 Task: Open Card Card0000000150 in Board Board0000000038 in Workspace WS0000000013 in Trello. Add Member Email0000000050 to Card Card0000000150 in Board Board0000000038 in Workspace WS0000000013 in Trello. Add Blue Label titled Label0000000150 to Card Card0000000150 in Board Board0000000038 in Workspace WS0000000013 in Trello. Add Checklist CL0000000150 to Card Card0000000150 in Board Board0000000038 in Workspace WS0000000013 in Trello. Add Dates with Start Date as Sep 01 2023 and Due Date as Sep 30 2023 to Card Card0000000150 in Board Board0000000038 in Workspace WS0000000013 in Trello
Action: Mouse moved to (302, 319)
Screenshot: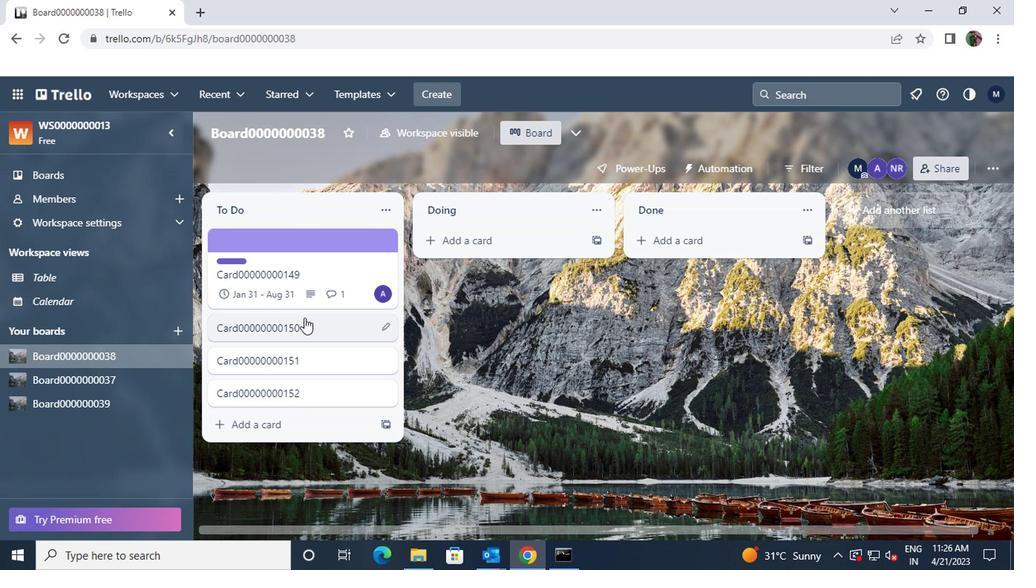 
Action: Mouse pressed left at (302, 319)
Screenshot: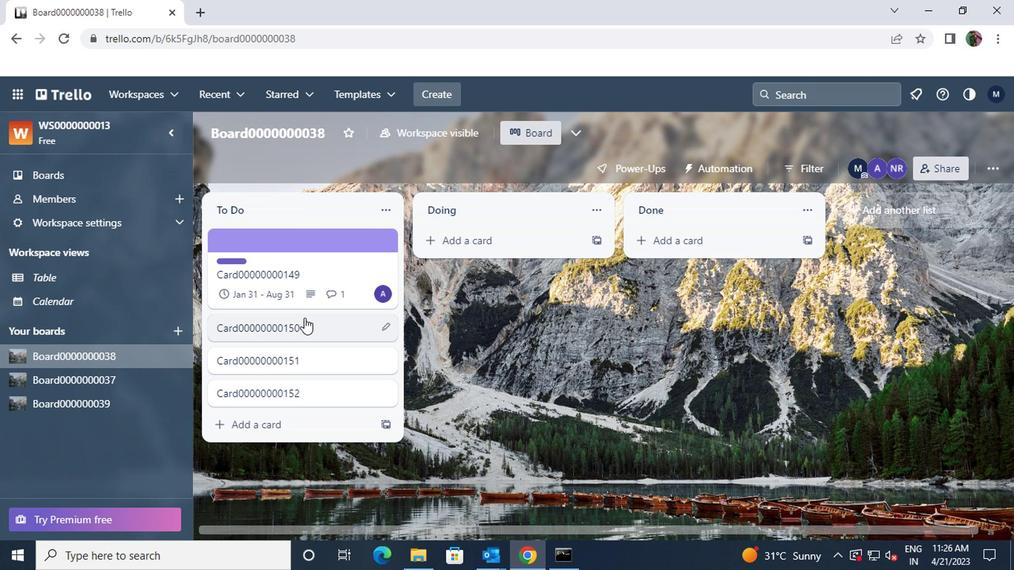
Action: Mouse moved to (656, 210)
Screenshot: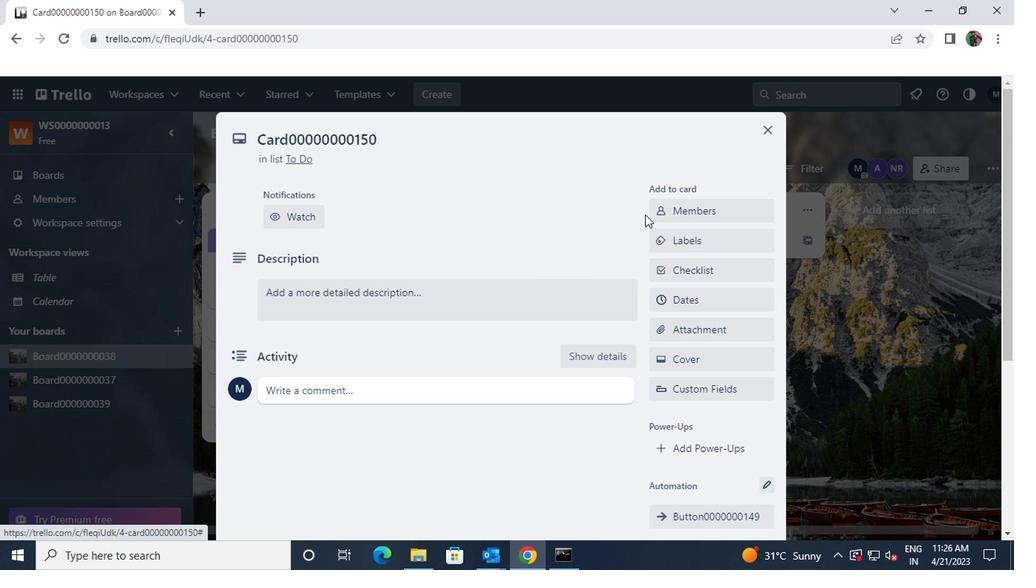 
Action: Mouse pressed left at (656, 210)
Screenshot: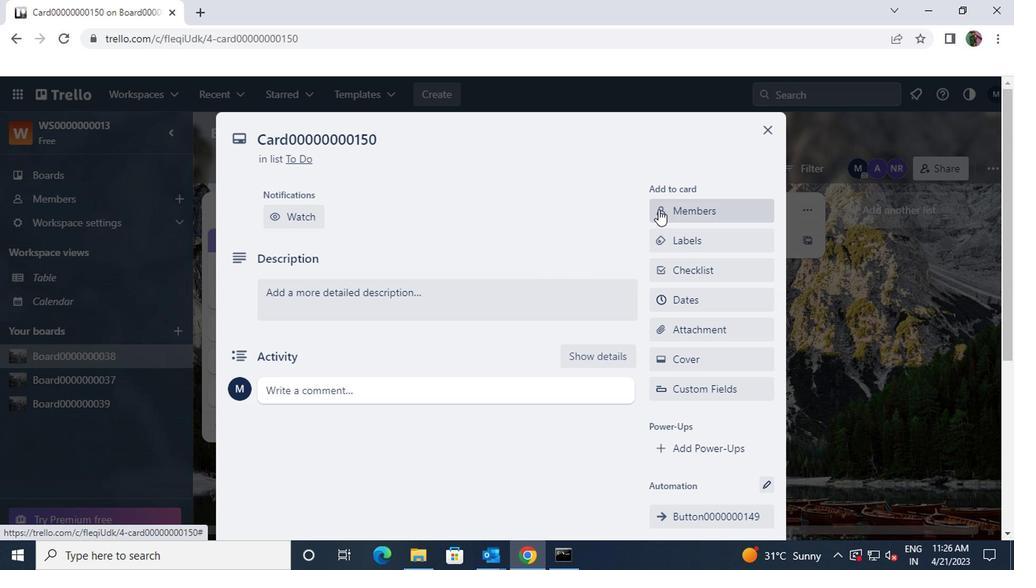 
Action: Key pressed nikrathi889<Key.shift>@GMAIL.COM
Screenshot: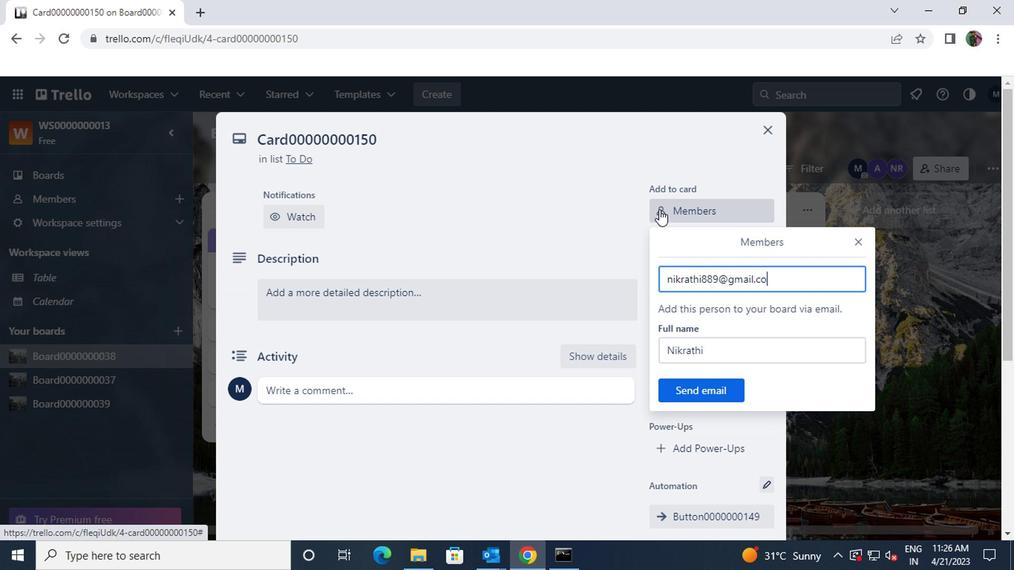 
Action: Mouse moved to (702, 391)
Screenshot: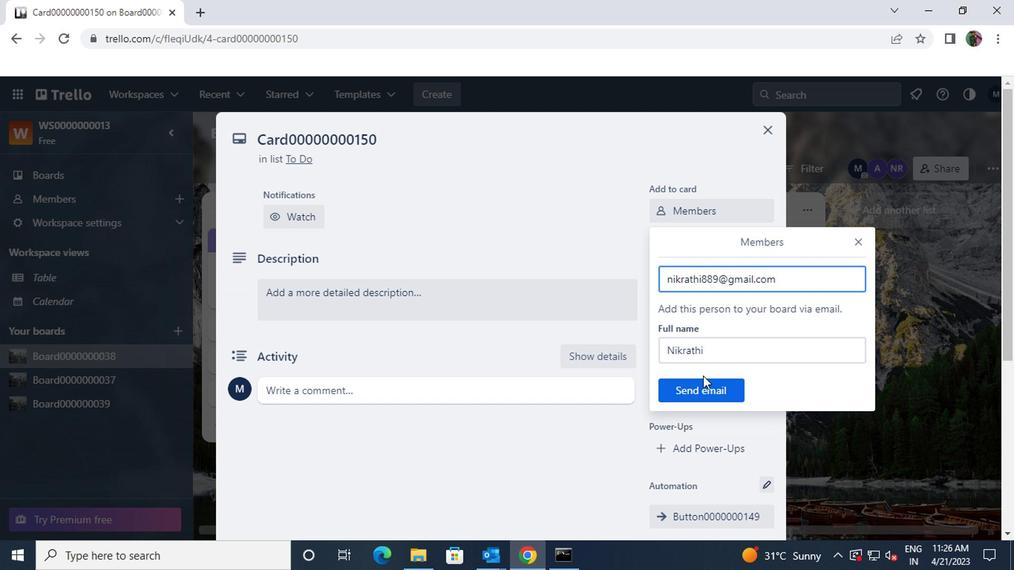 
Action: Mouse pressed left at (702, 391)
Screenshot: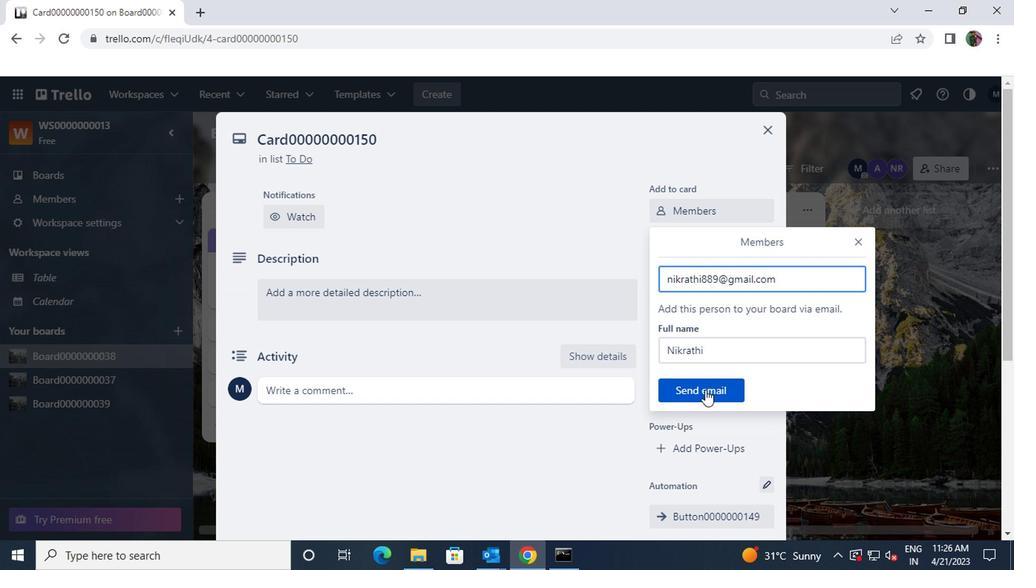 
Action: Mouse moved to (705, 241)
Screenshot: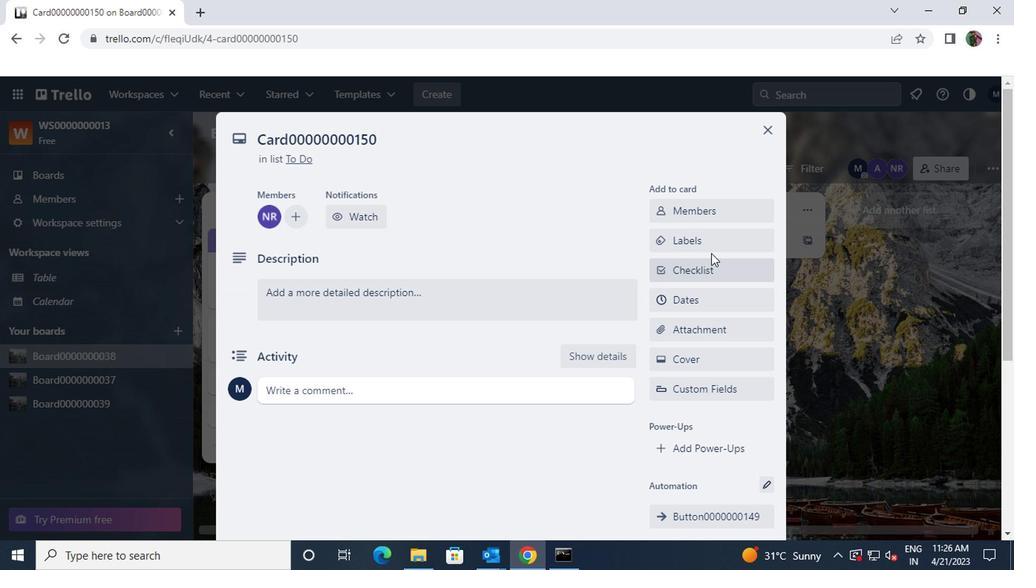 
Action: Mouse pressed left at (705, 241)
Screenshot: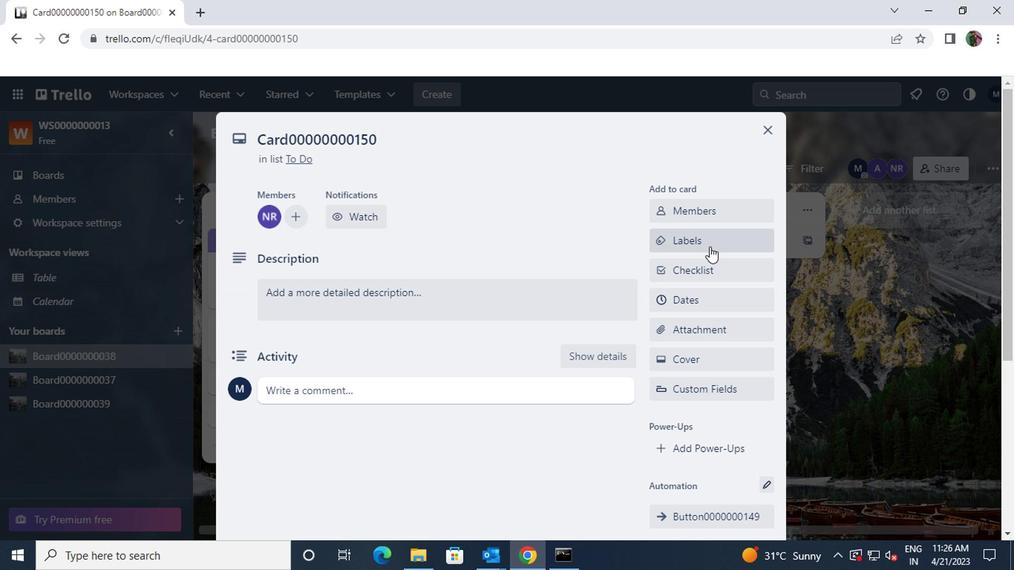
Action: Mouse moved to (735, 419)
Screenshot: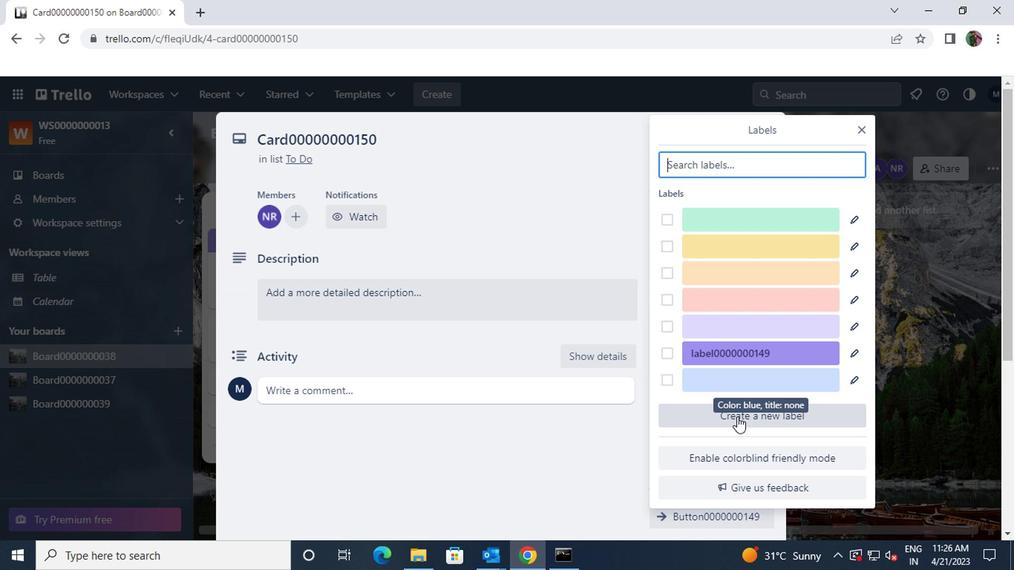 
Action: Mouse pressed left at (735, 419)
Screenshot: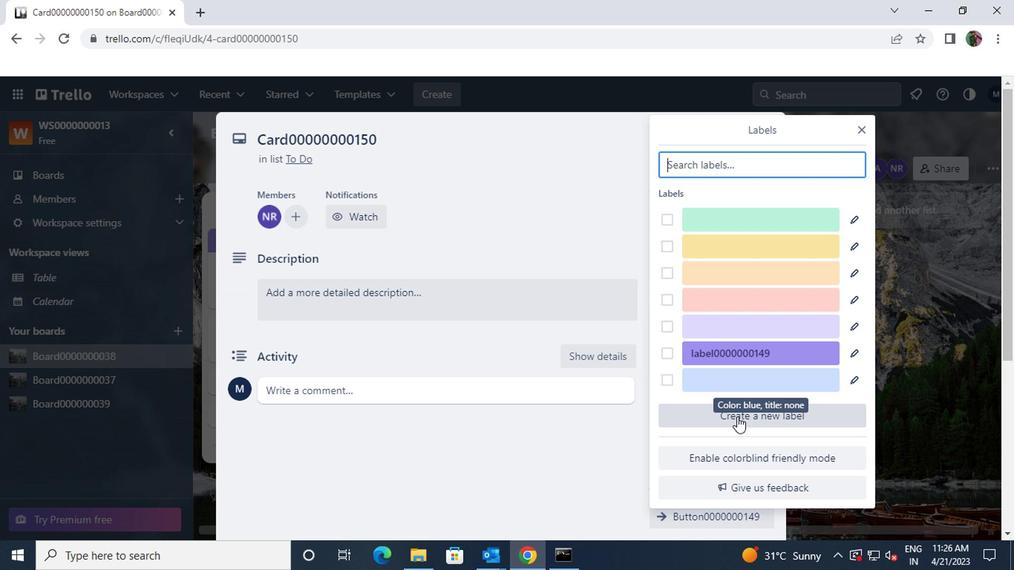 
Action: Mouse moved to (717, 270)
Screenshot: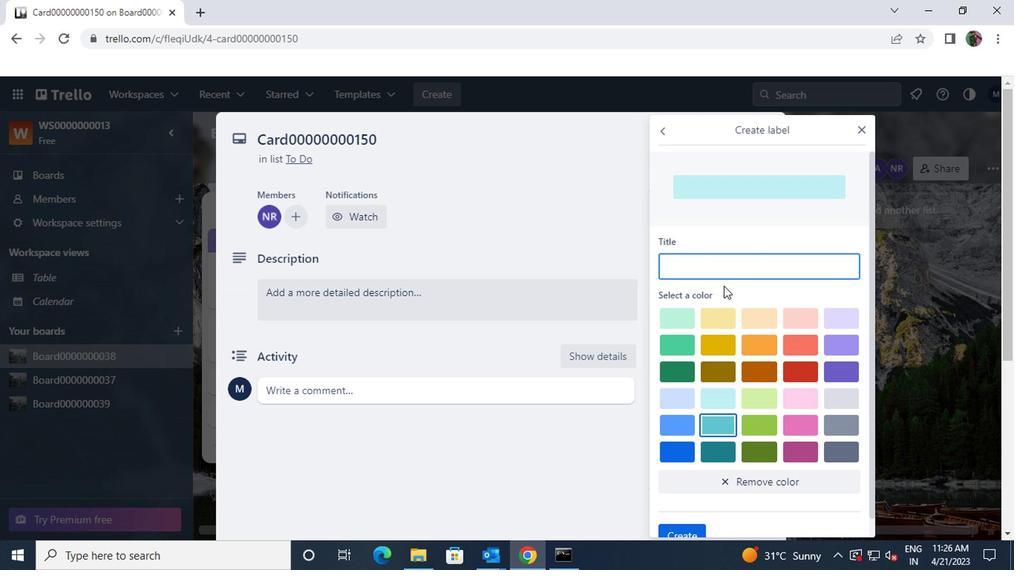 
Action: Mouse pressed left at (717, 270)
Screenshot: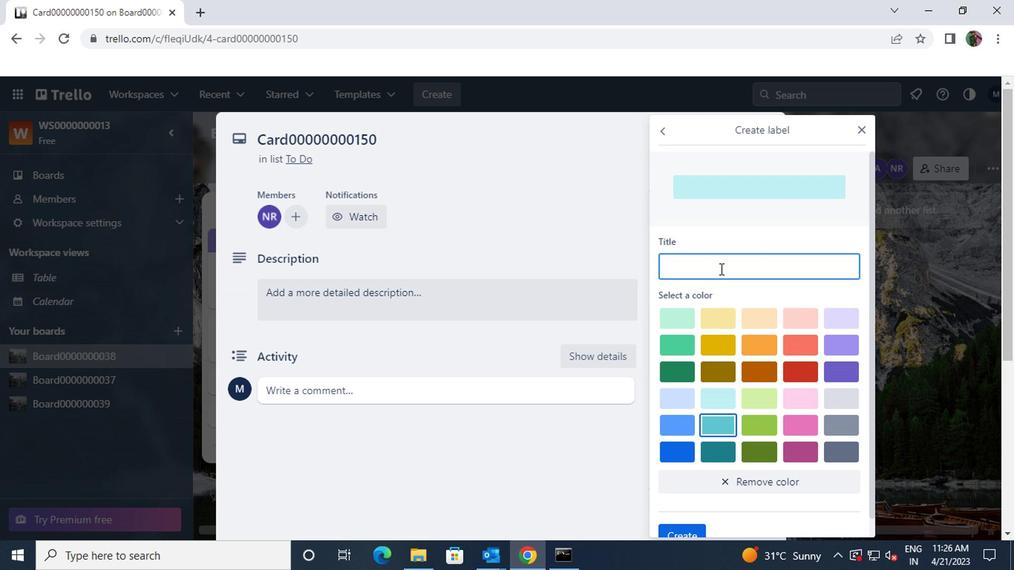 
Action: Key pressed <Key.shift>LABEL0000000150
Screenshot: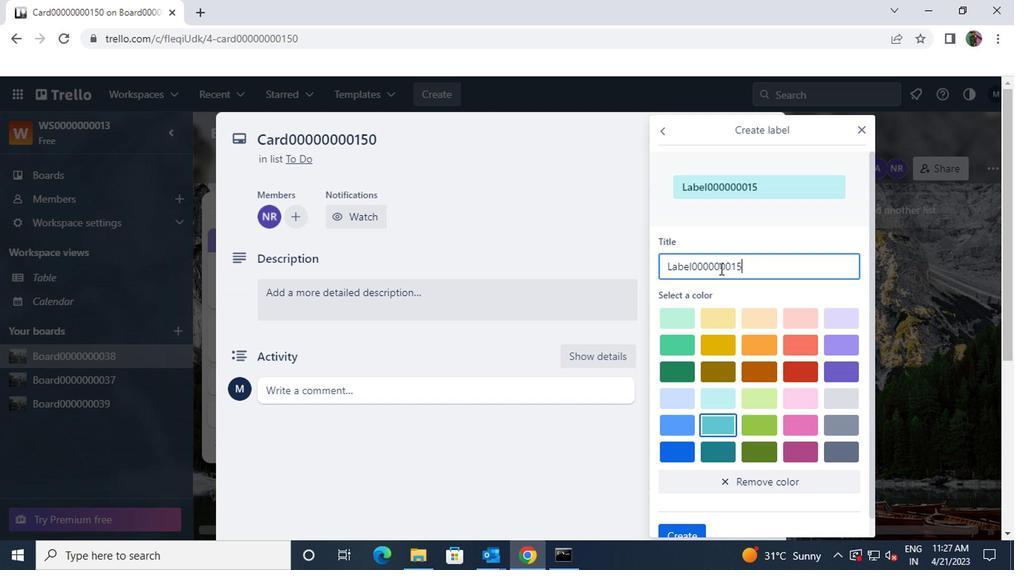 
Action: Mouse moved to (677, 449)
Screenshot: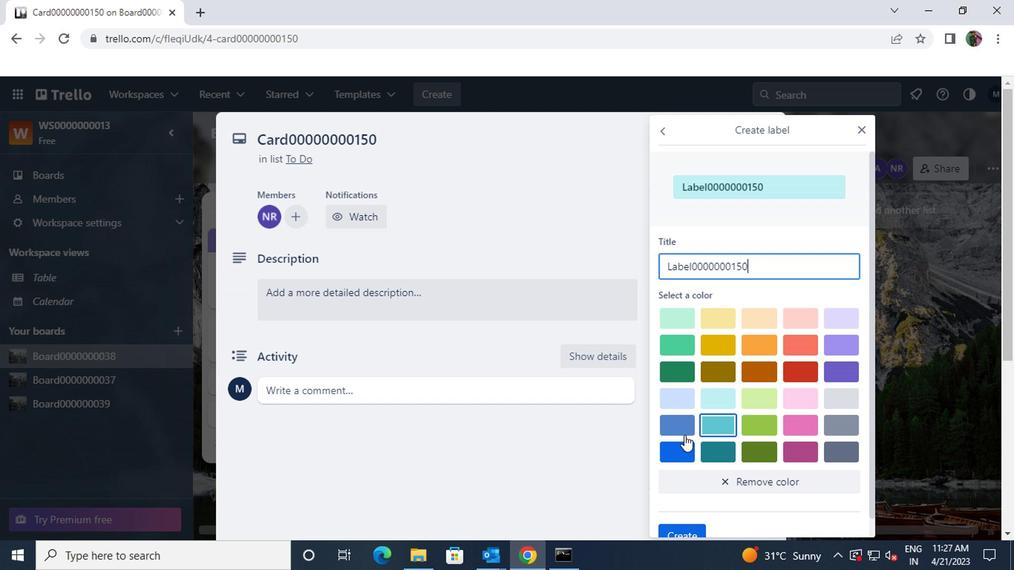 
Action: Mouse pressed left at (677, 449)
Screenshot: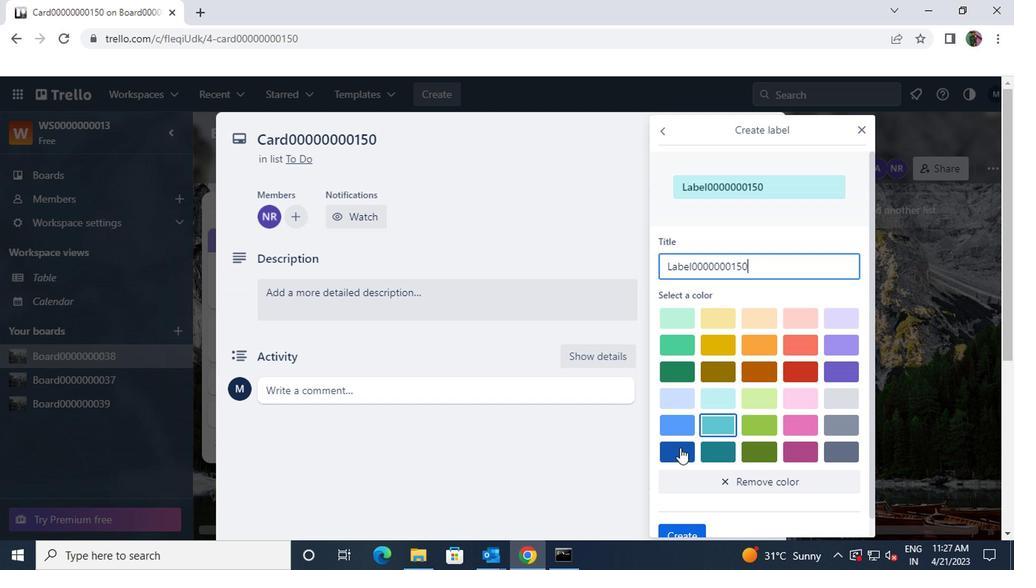 
Action: Mouse scrolled (677, 449) with delta (0, 0)
Screenshot: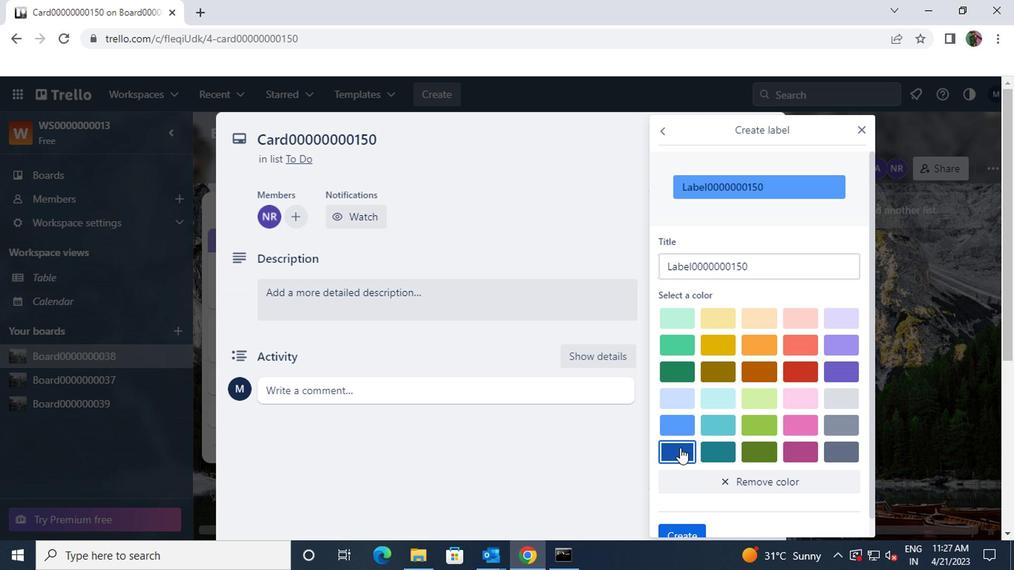 
Action: Mouse scrolled (677, 449) with delta (0, 0)
Screenshot: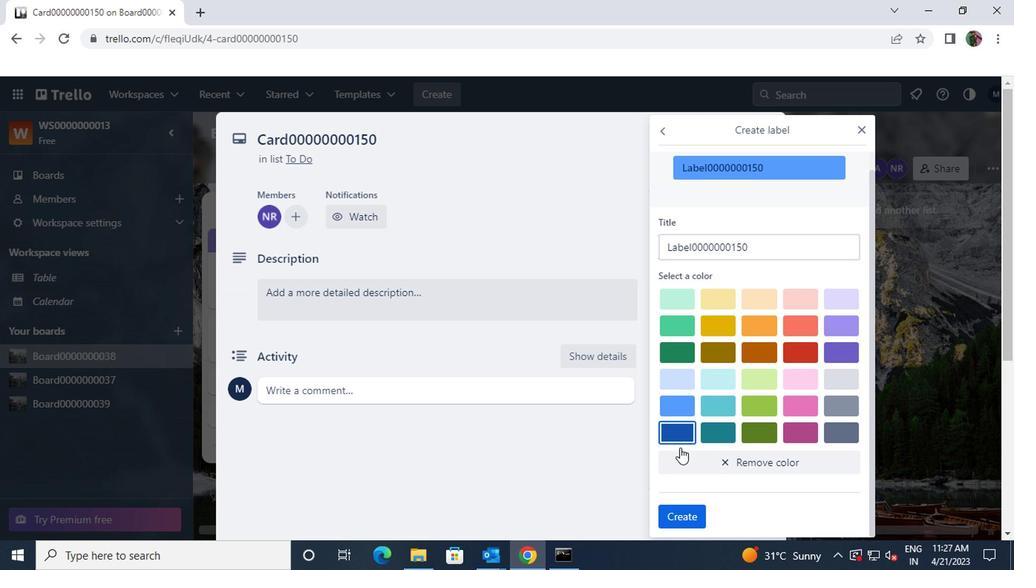 
Action: Mouse moved to (690, 517)
Screenshot: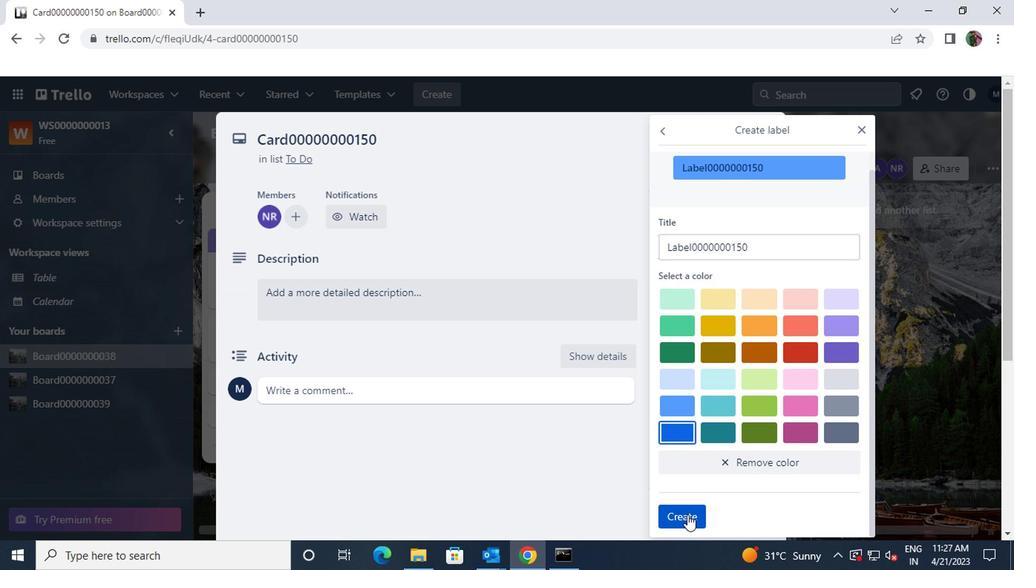 
Action: Mouse pressed left at (690, 517)
Screenshot: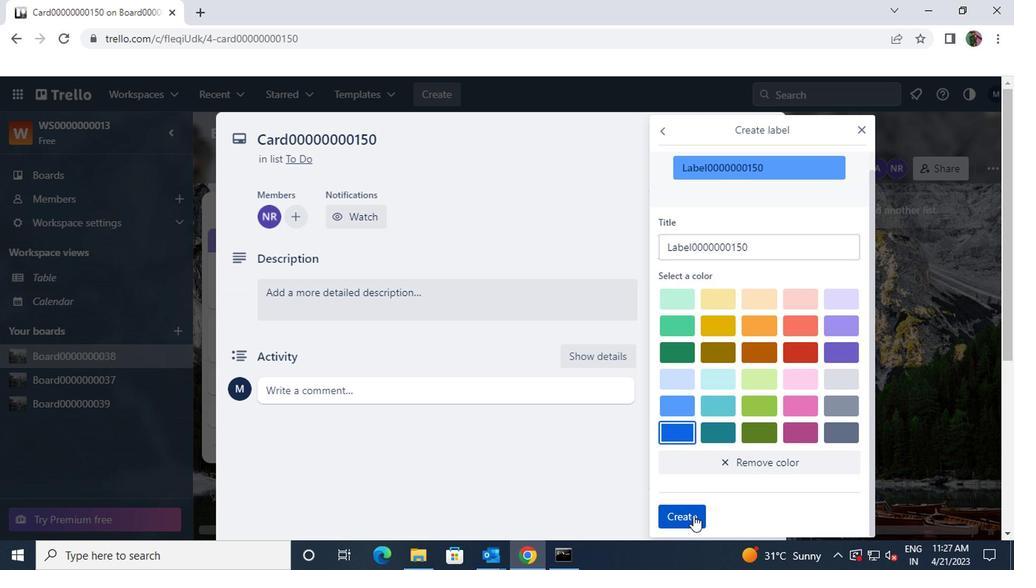 
Action: Mouse moved to (854, 129)
Screenshot: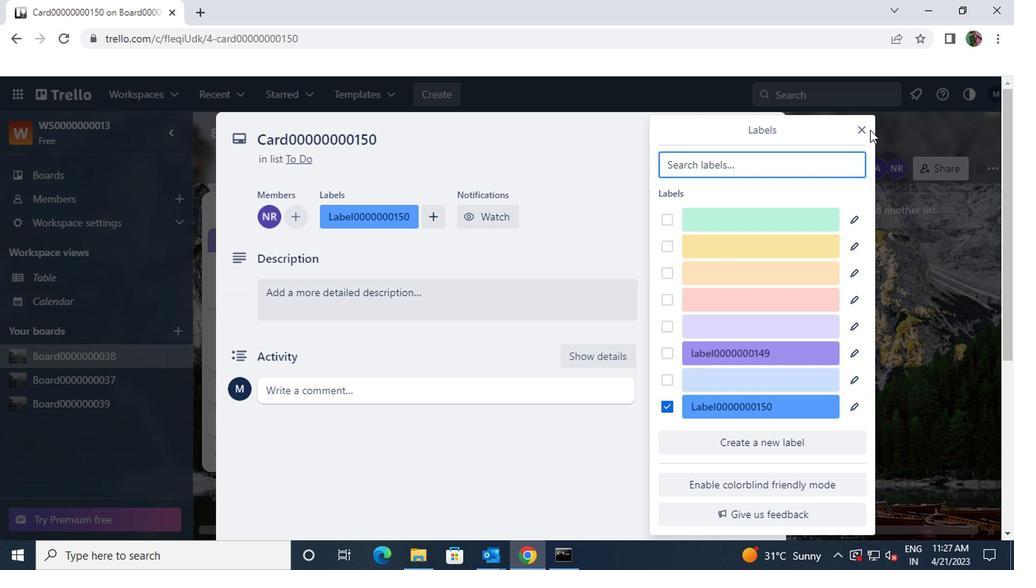
Action: Mouse pressed left at (854, 129)
Screenshot: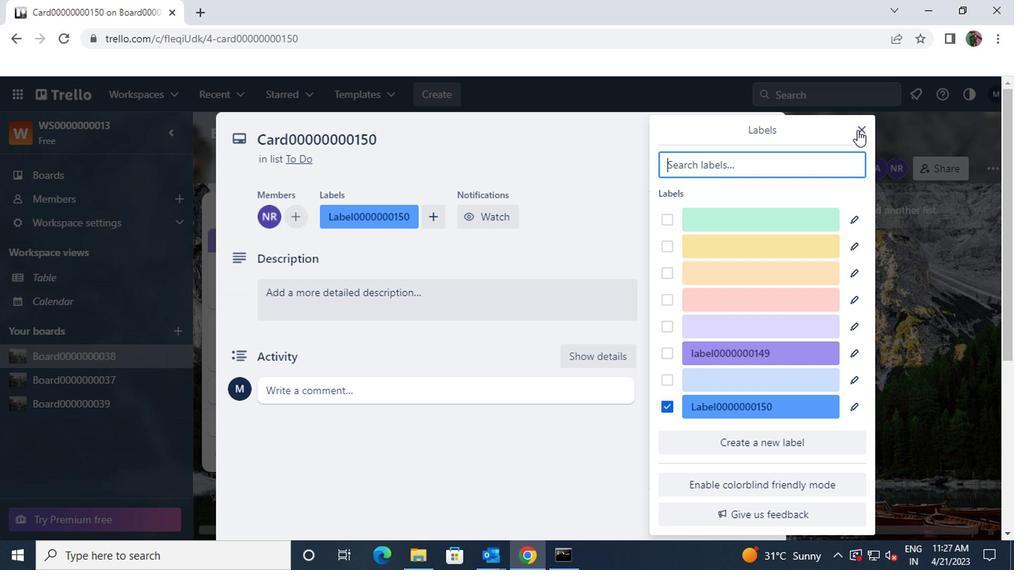 
Action: Mouse moved to (744, 262)
Screenshot: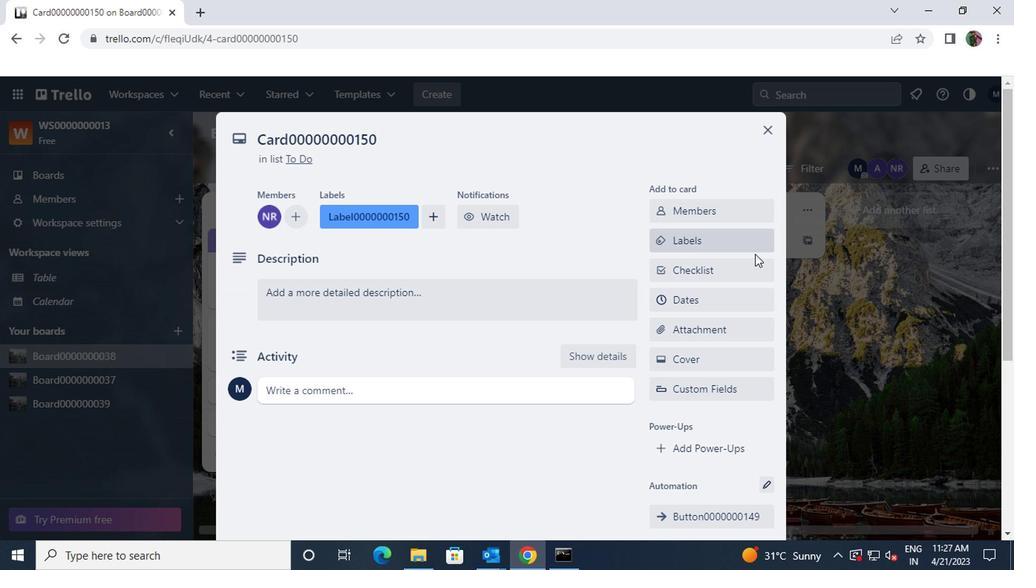 
Action: Mouse pressed left at (744, 262)
Screenshot: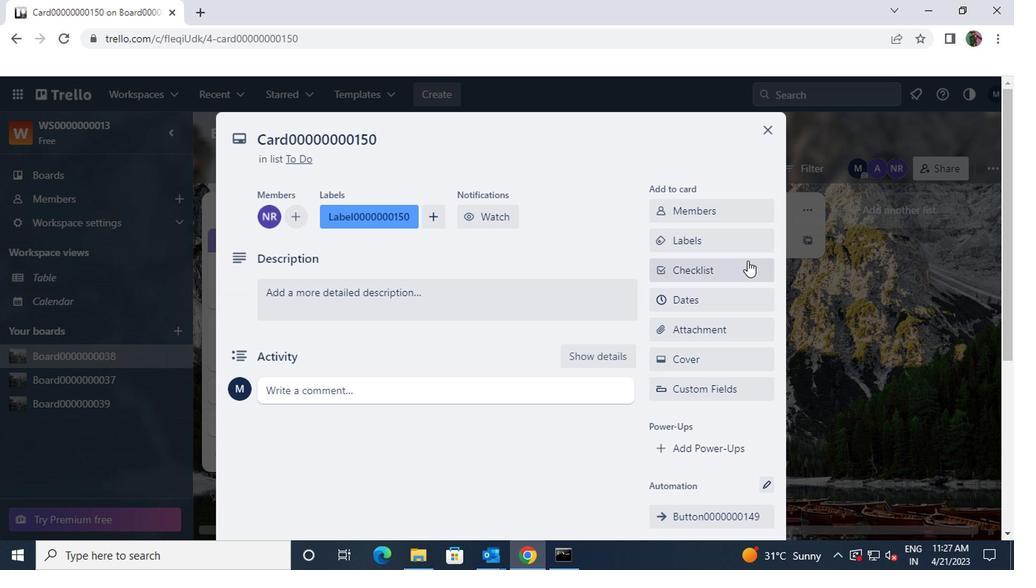 
Action: Key pressed <Key.shift>CL0000000150
Screenshot: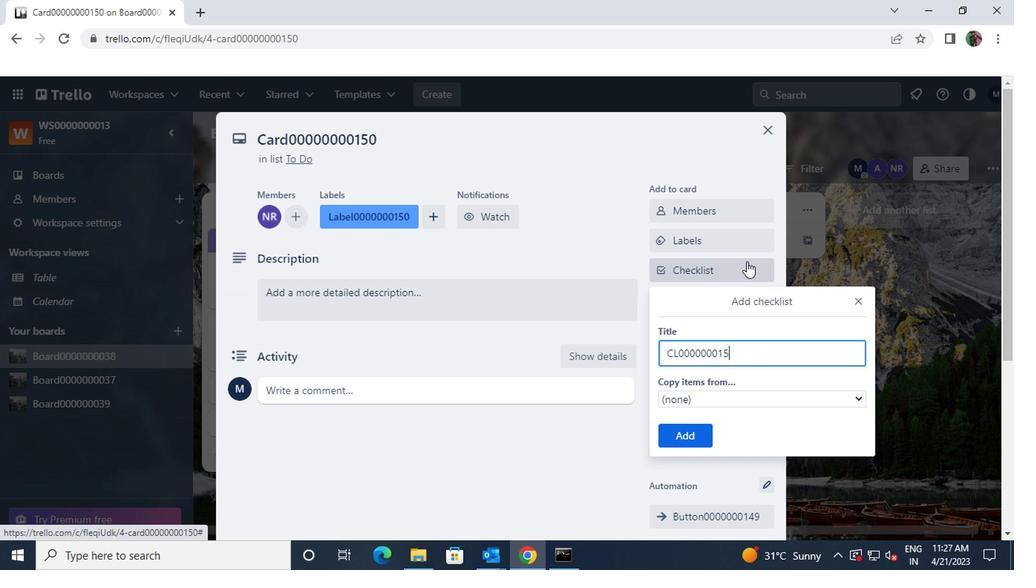 
Action: Mouse moved to (699, 433)
Screenshot: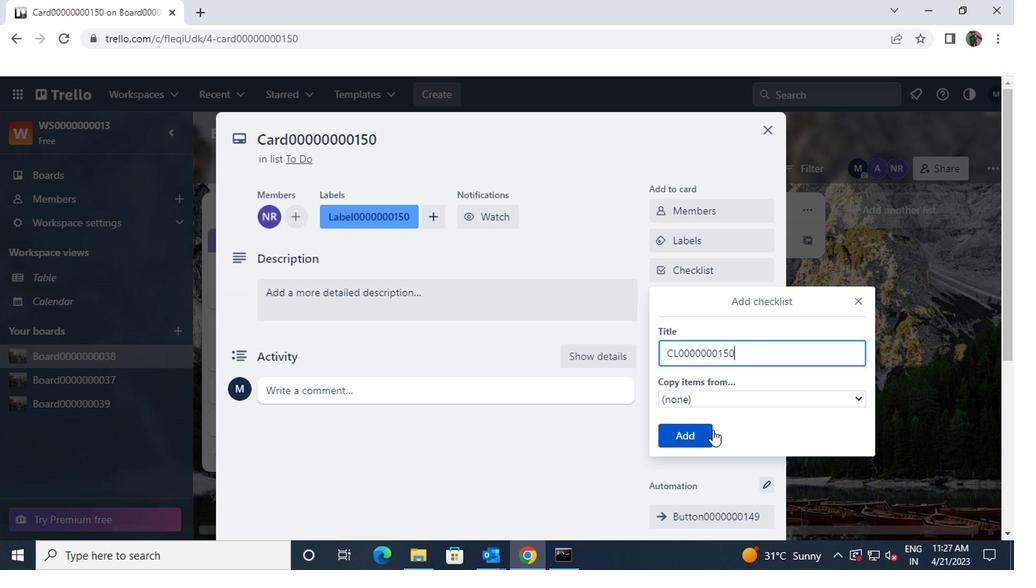 
Action: Mouse pressed left at (699, 433)
Screenshot: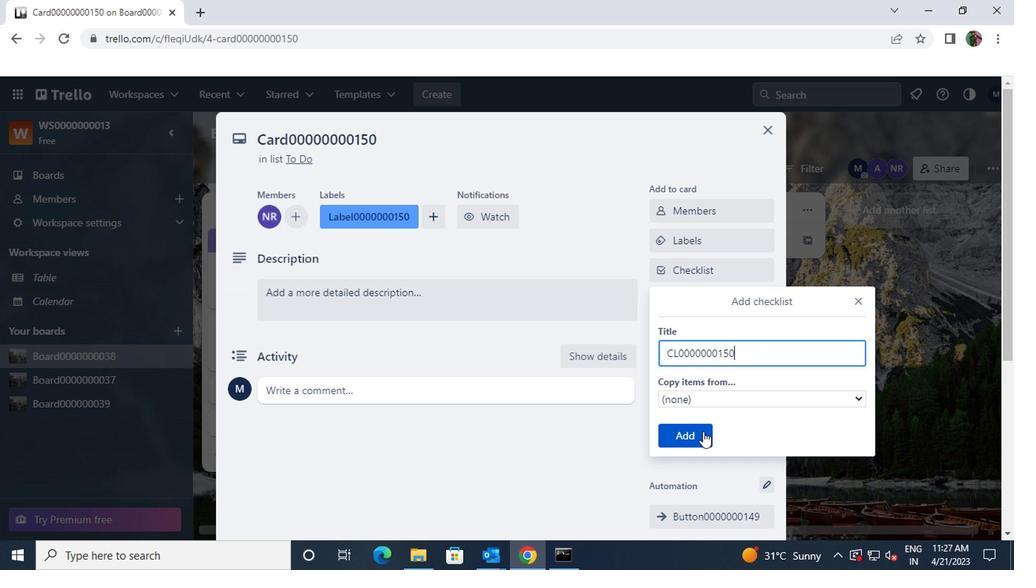 
Action: Mouse moved to (681, 299)
Screenshot: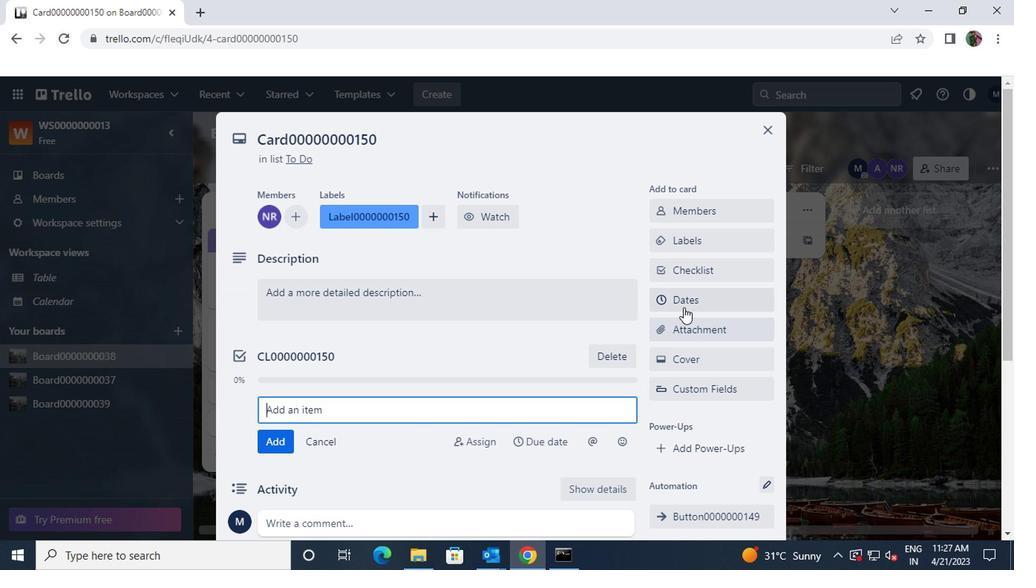 
Action: Mouse pressed left at (681, 299)
Screenshot: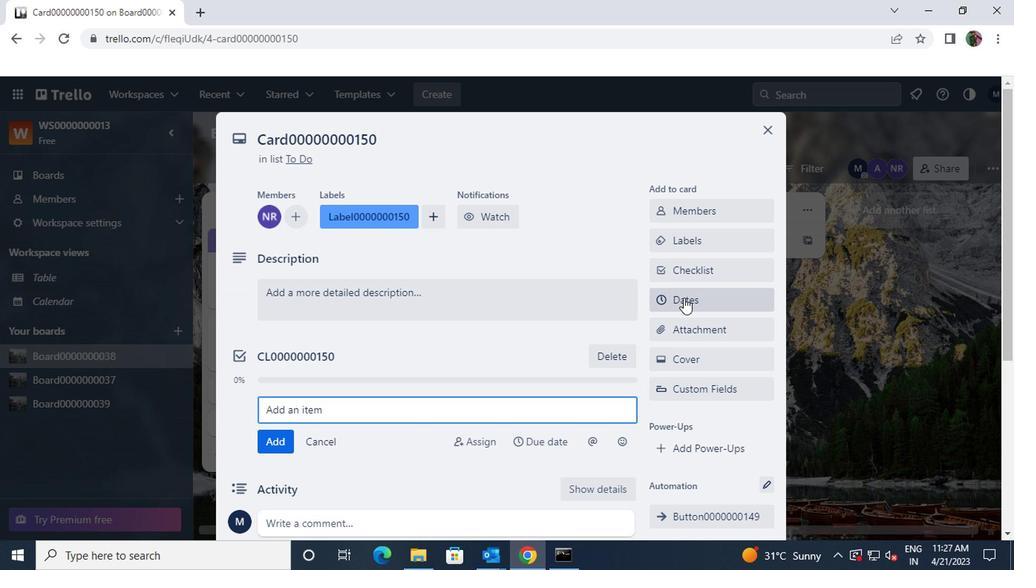 
Action: Mouse moved to (842, 171)
Screenshot: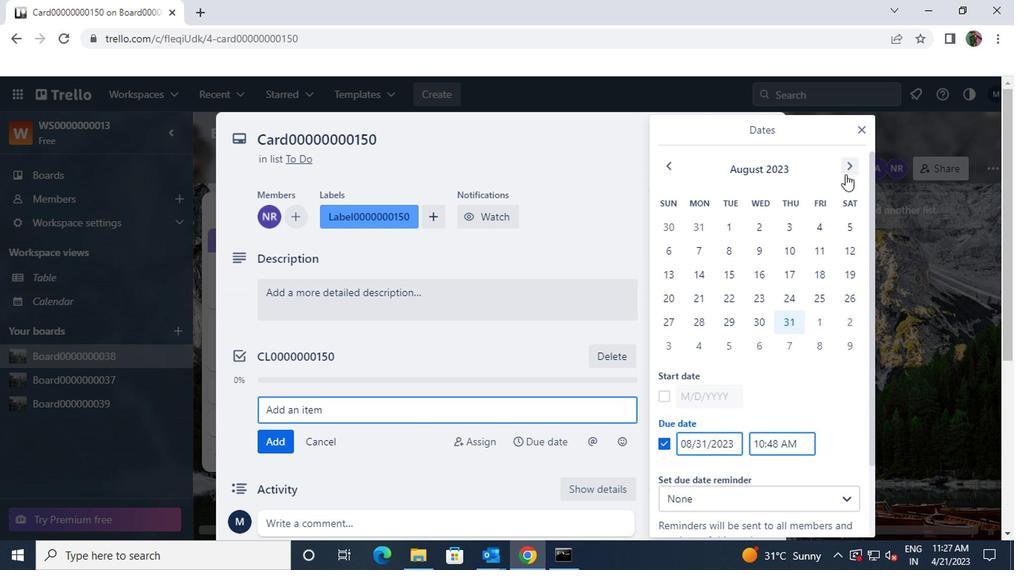 
Action: Mouse pressed left at (842, 171)
Screenshot: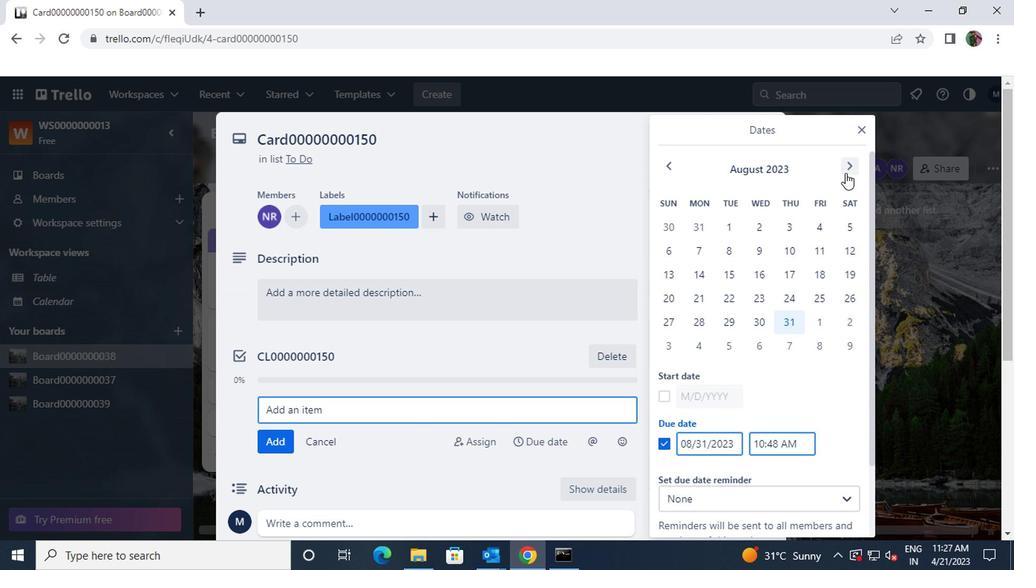 
Action: Mouse pressed left at (842, 171)
Screenshot: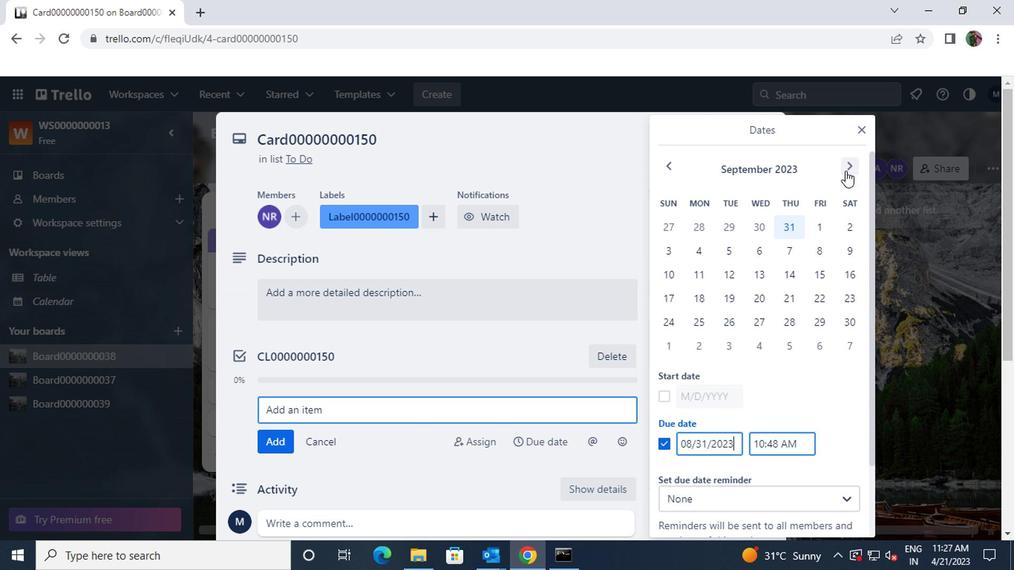 
Action: Mouse moved to (665, 163)
Screenshot: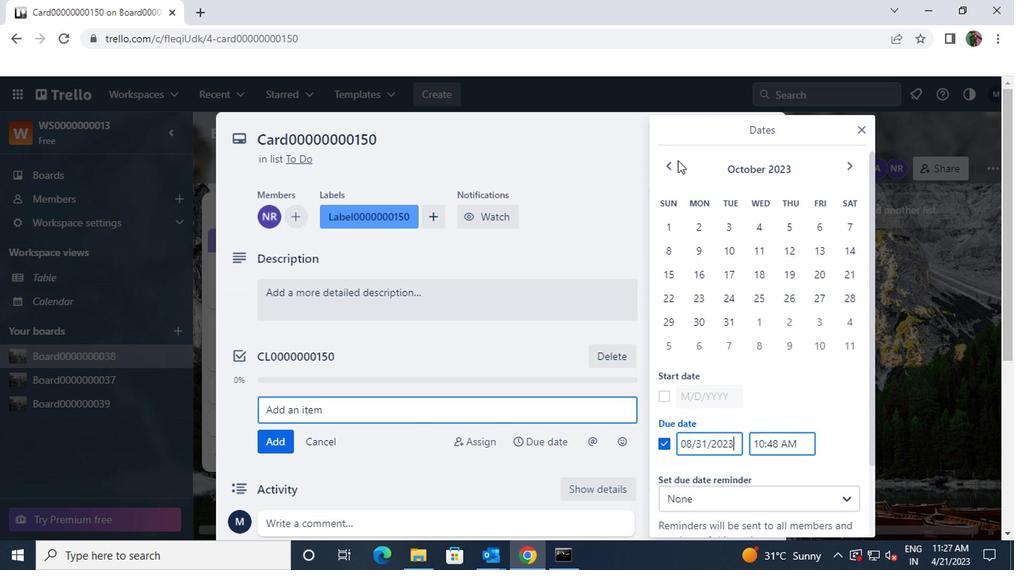 
Action: Mouse pressed left at (665, 163)
Screenshot: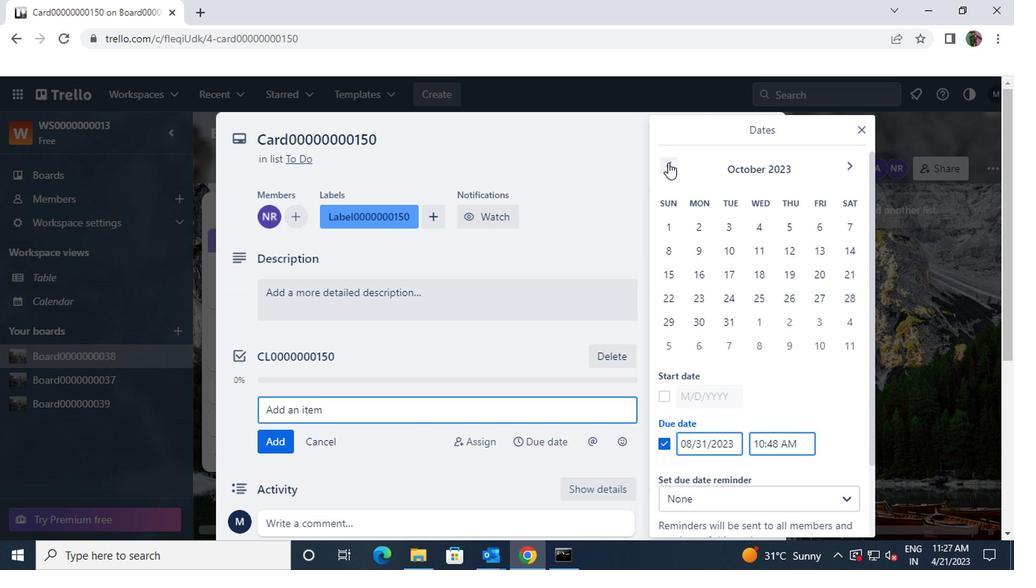 
Action: Mouse moved to (813, 226)
Screenshot: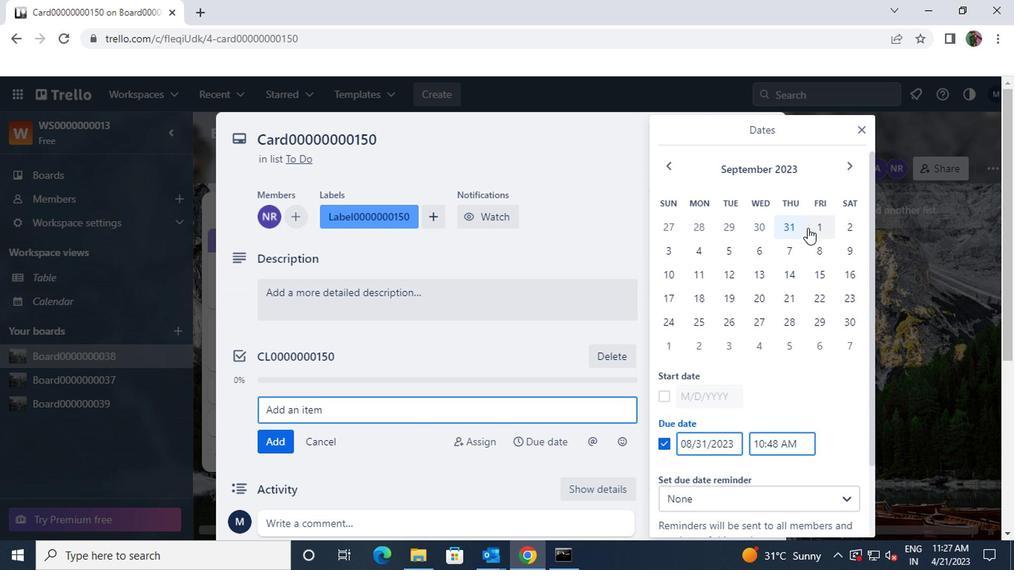 
Action: Mouse pressed left at (813, 226)
Screenshot: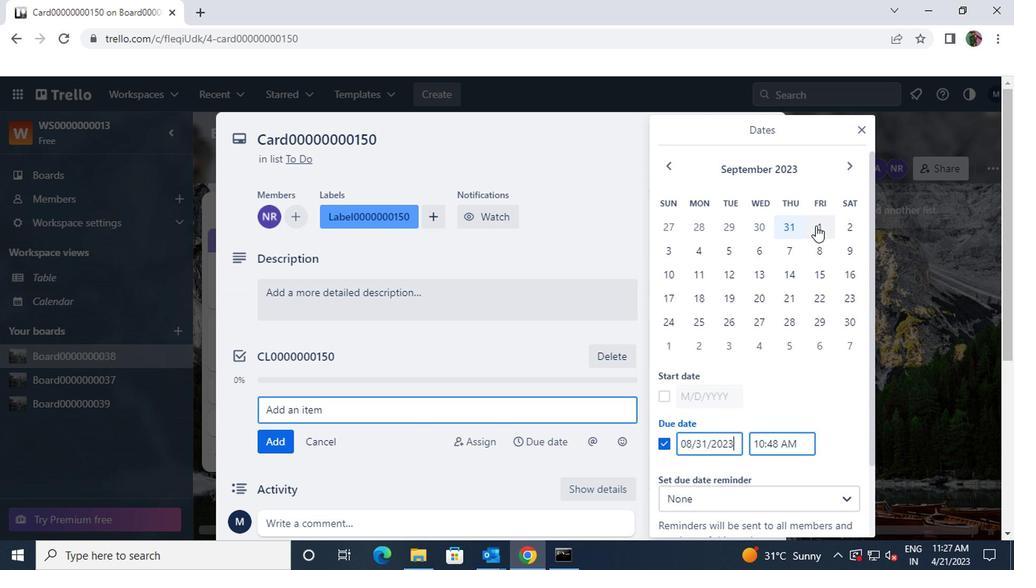 
Action: Mouse moved to (664, 400)
Screenshot: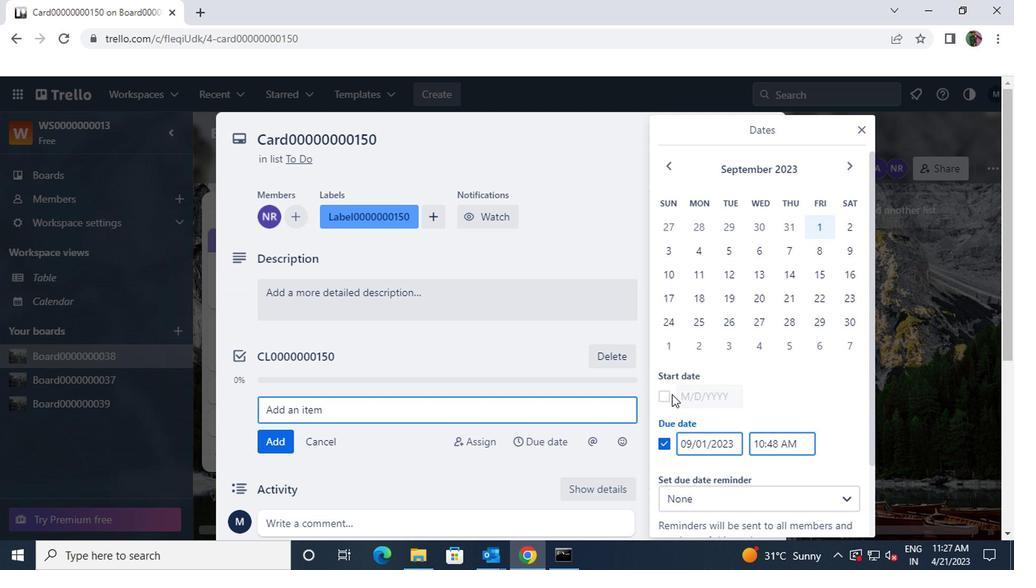 
Action: Mouse pressed left at (664, 400)
Screenshot: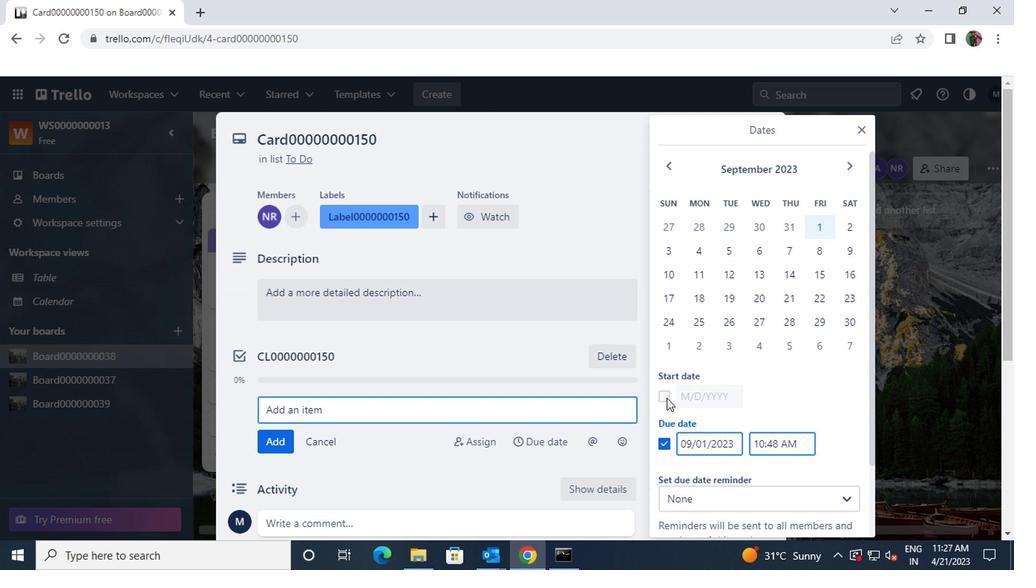 
Action: Mouse moved to (668, 226)
Screenshot: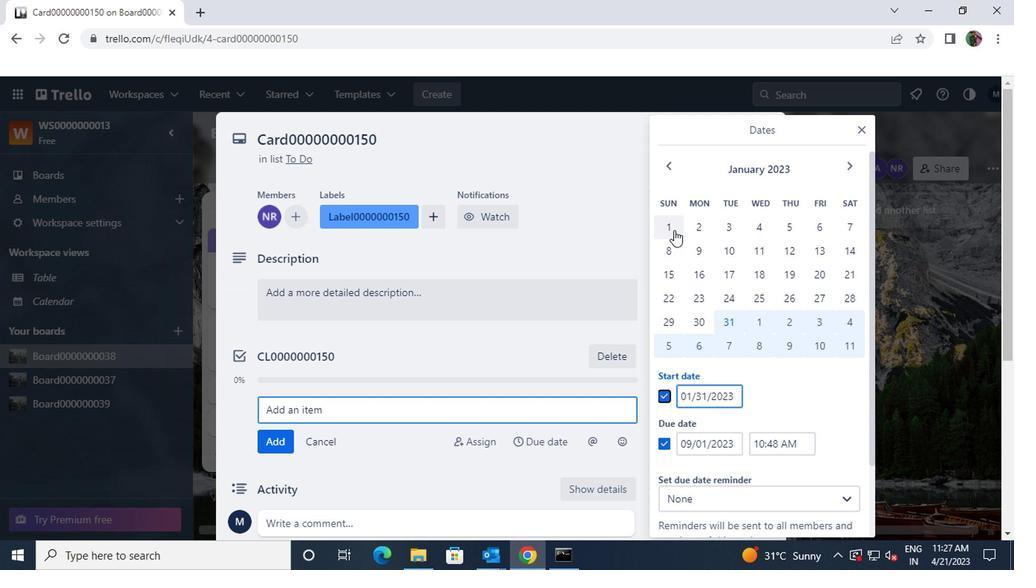 
Action: Mouse pressed left at (668, 226)
Screenshot: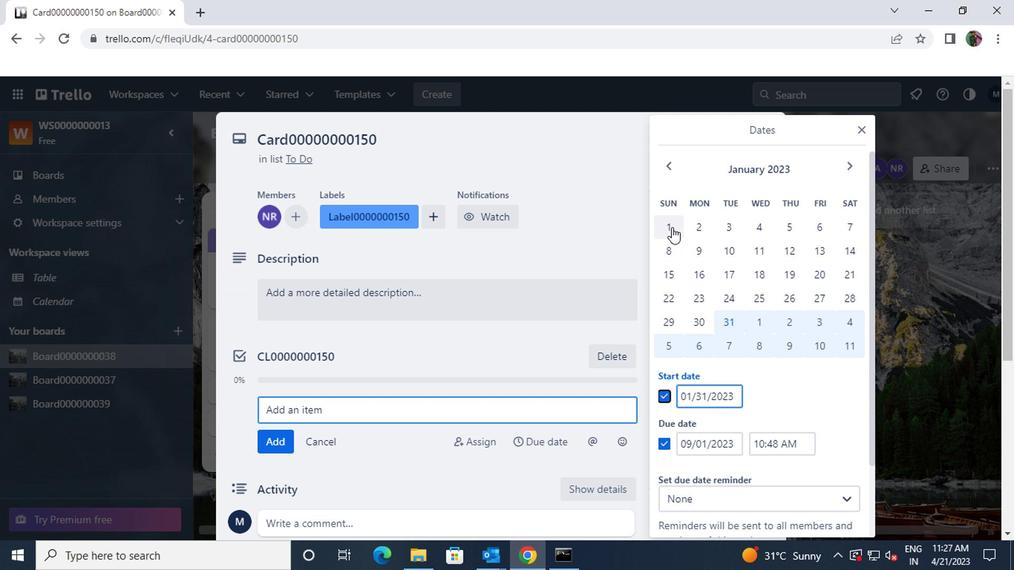 
Action: Mouse moved to (701, 322)
Screenshot: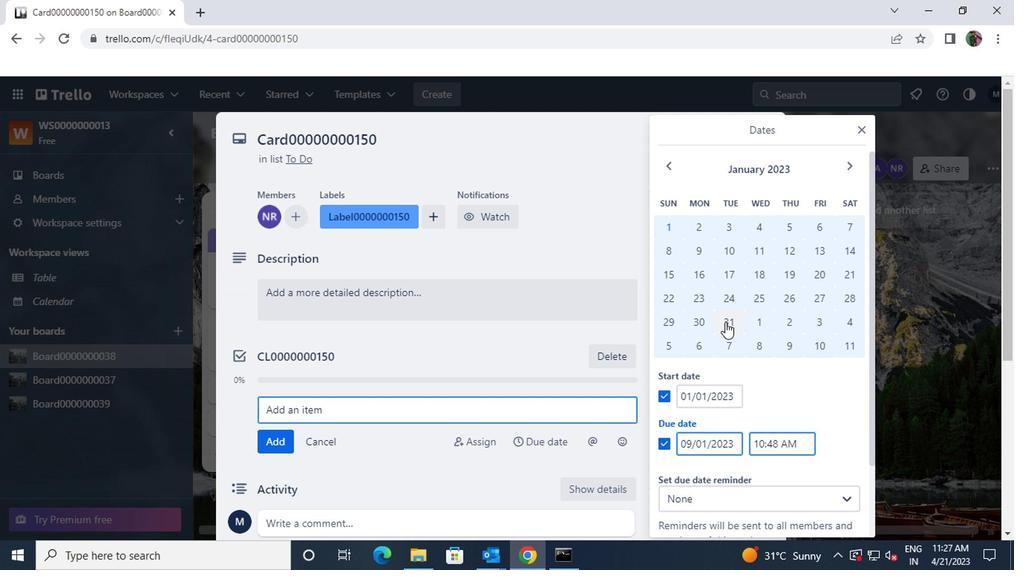 
Action: Mouse pressed left at (701, 322)
Screenshot: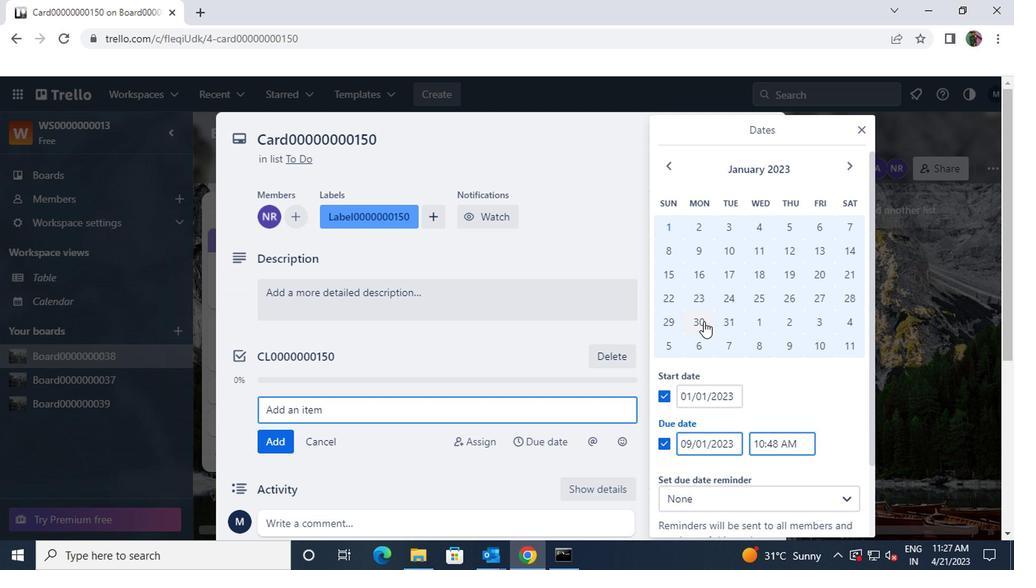 
Action: Mouse moved to (704, 318)
Screenshot: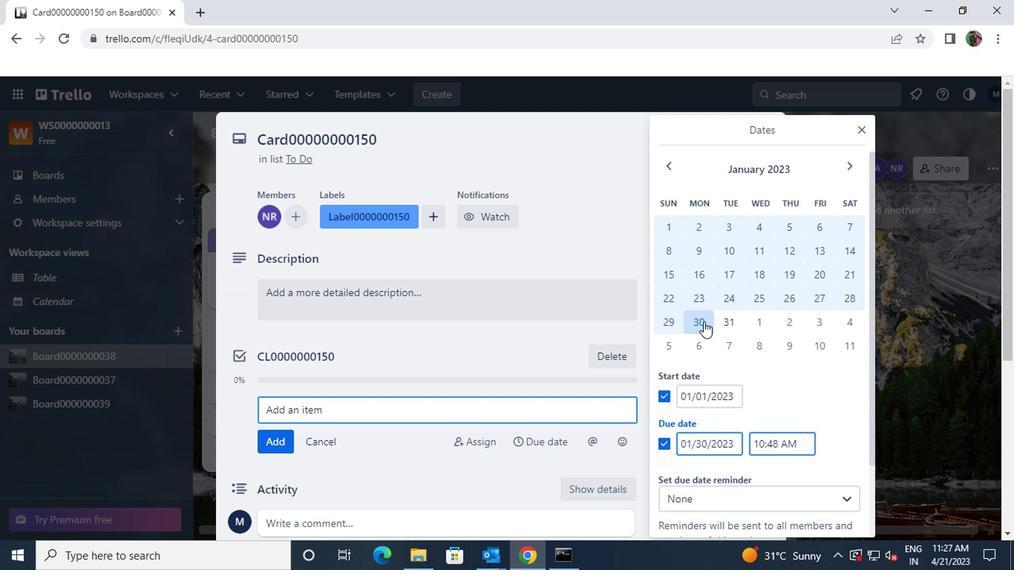 
Action: Mouse scrolled (704, 317) with delta (0, -1)
Screenshot: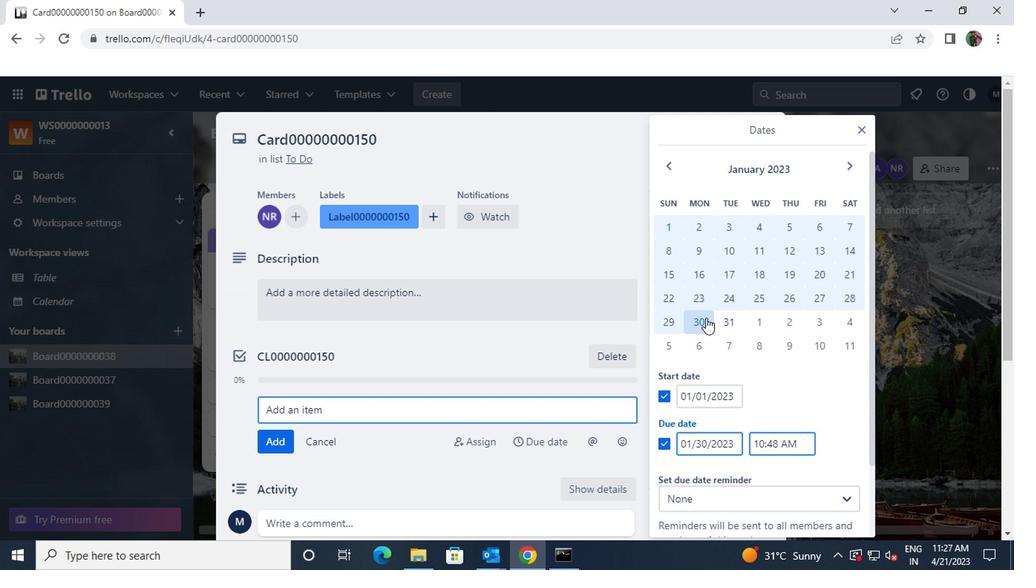 
Action: Mouse scrolled (704, 317) with delta (0, -1)
Screenshot: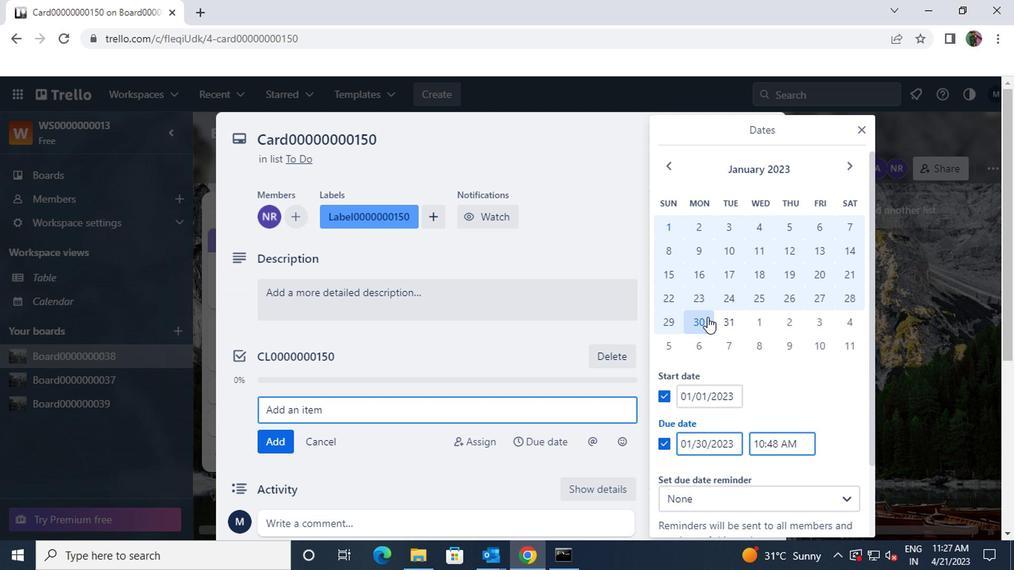 
Action: Mouse scrolled (704, 317) with delta (0, -1)
Screenshot: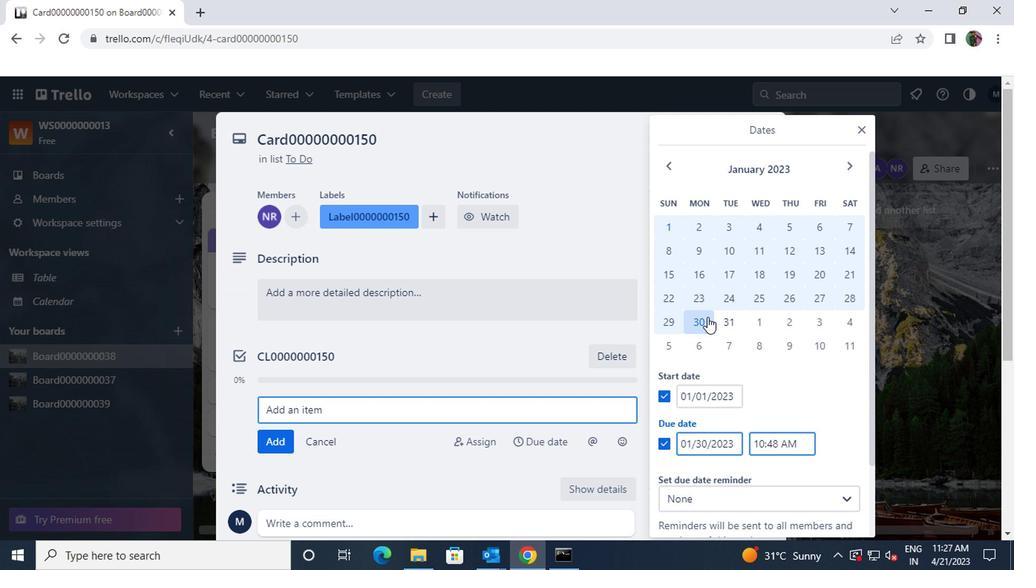 
Action: Mouse moved to (725, 471)
Screenshot: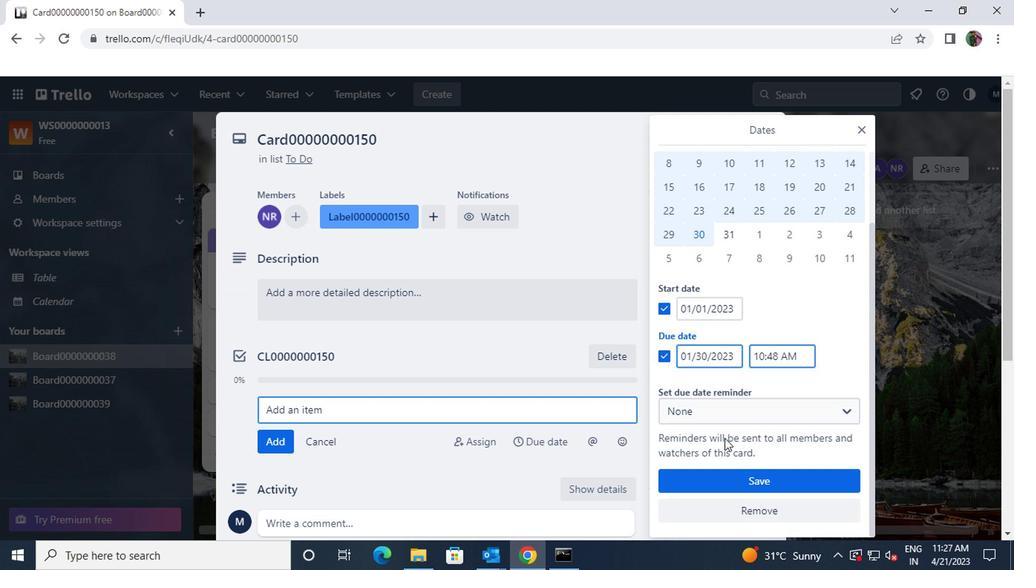 
Action: Mouse pressed left at (725, 471)
Screenshot: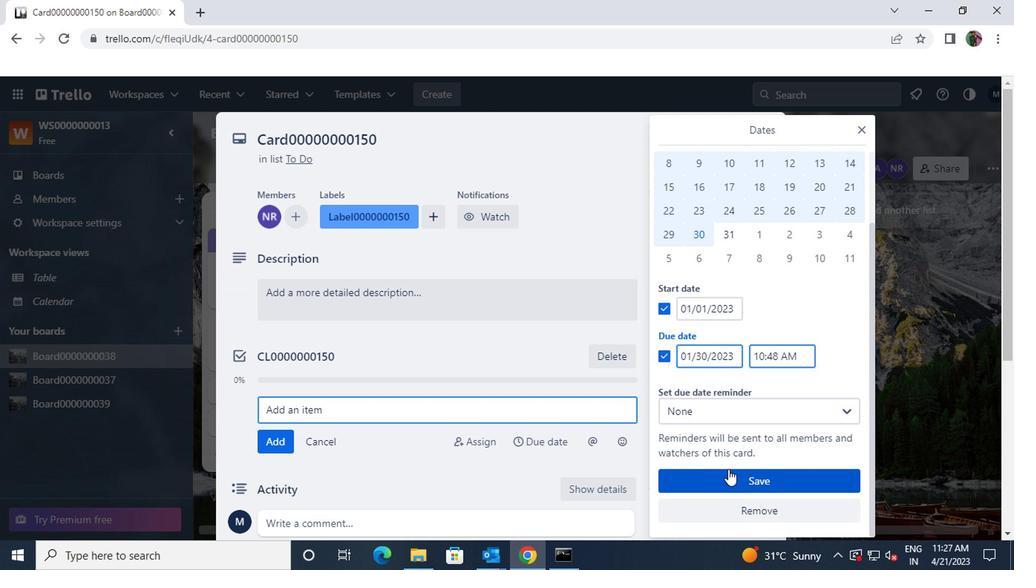 
Action: Mouse moved to (726, 471)
Screenshot: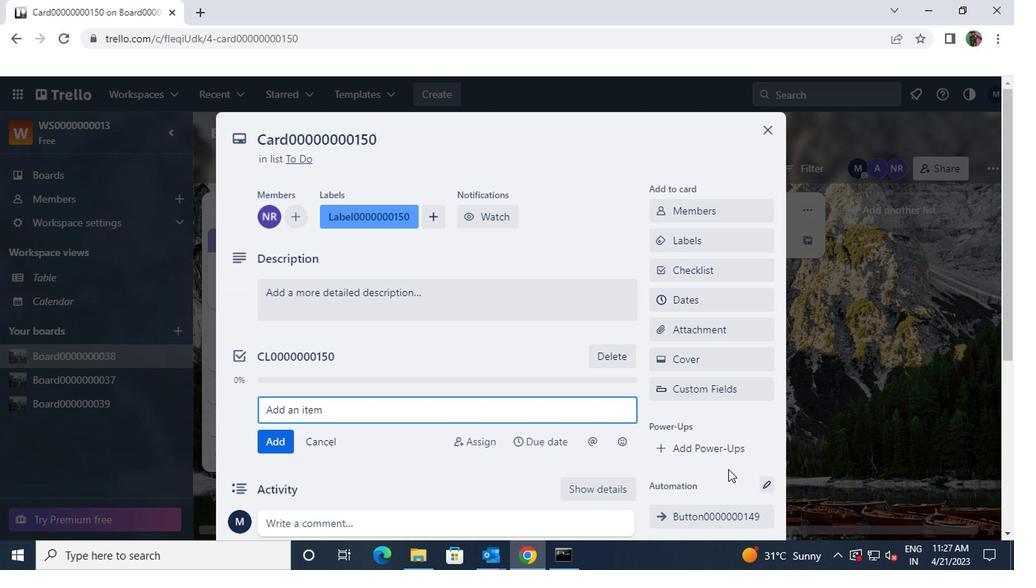 
